 Task: Sort the products in the category "Baby Food & Drinks" by price (highest first).
Action: Mouse moved to (266, 148)
Screenshot: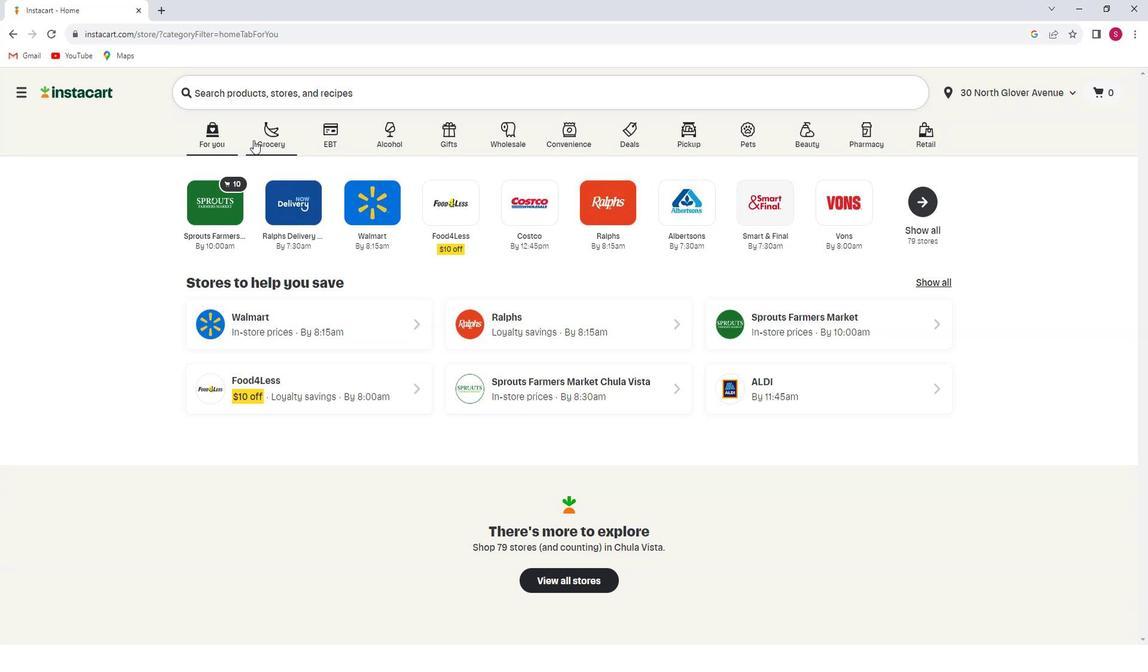 
Action: Mouse pressed left at (266, 148)
Screenshot: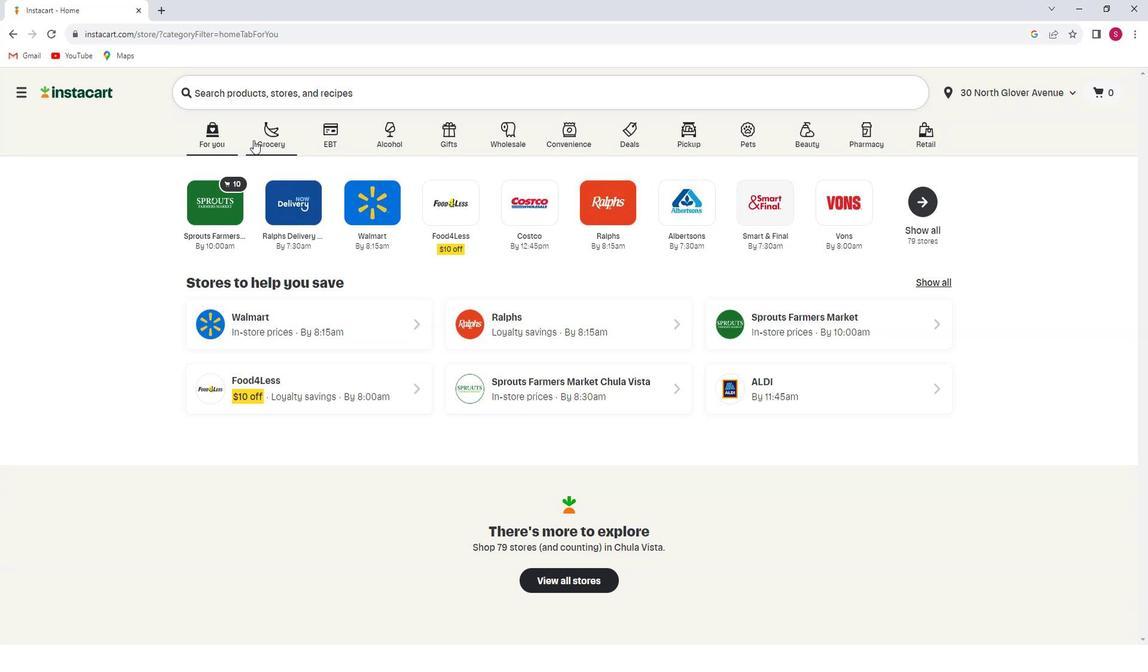 
Action: Mouse moved to (293, 354)
Screenshot: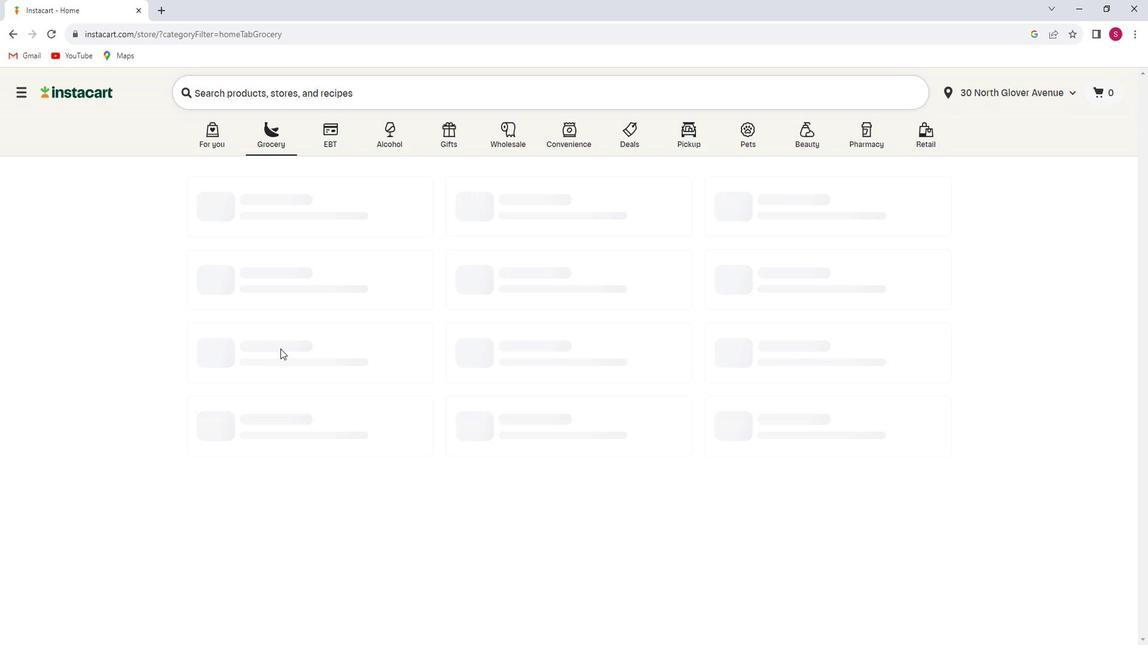 
Action: Mouse pressed left at (293, 354)
Screenshot: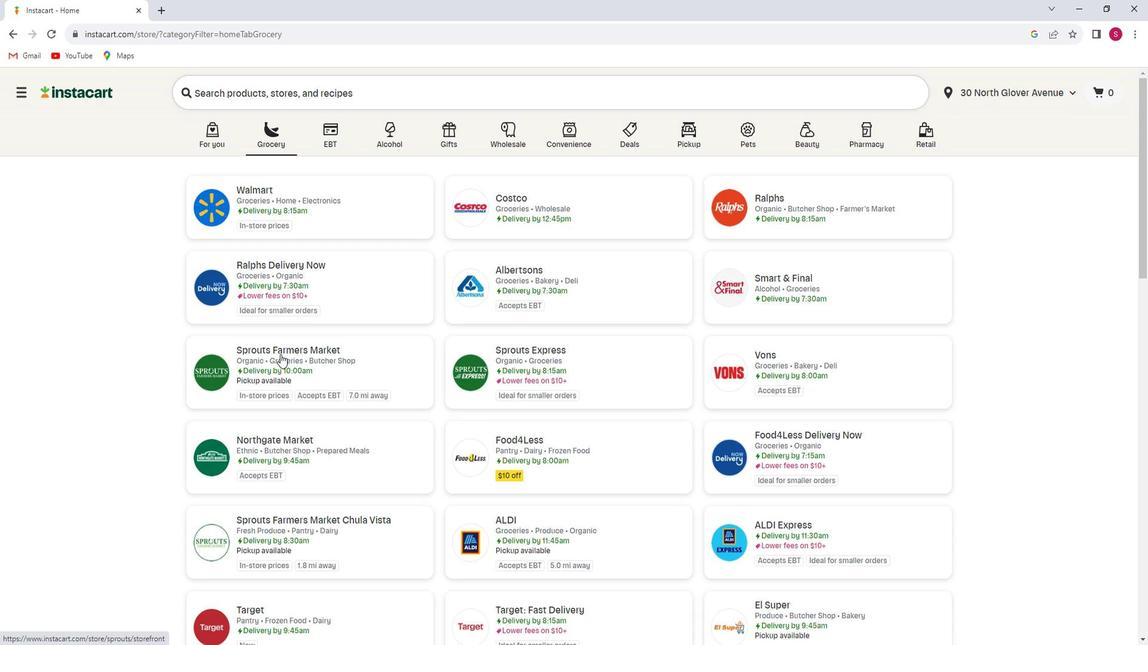 
Action: Mouse moved to (84, 463)
Screenshot: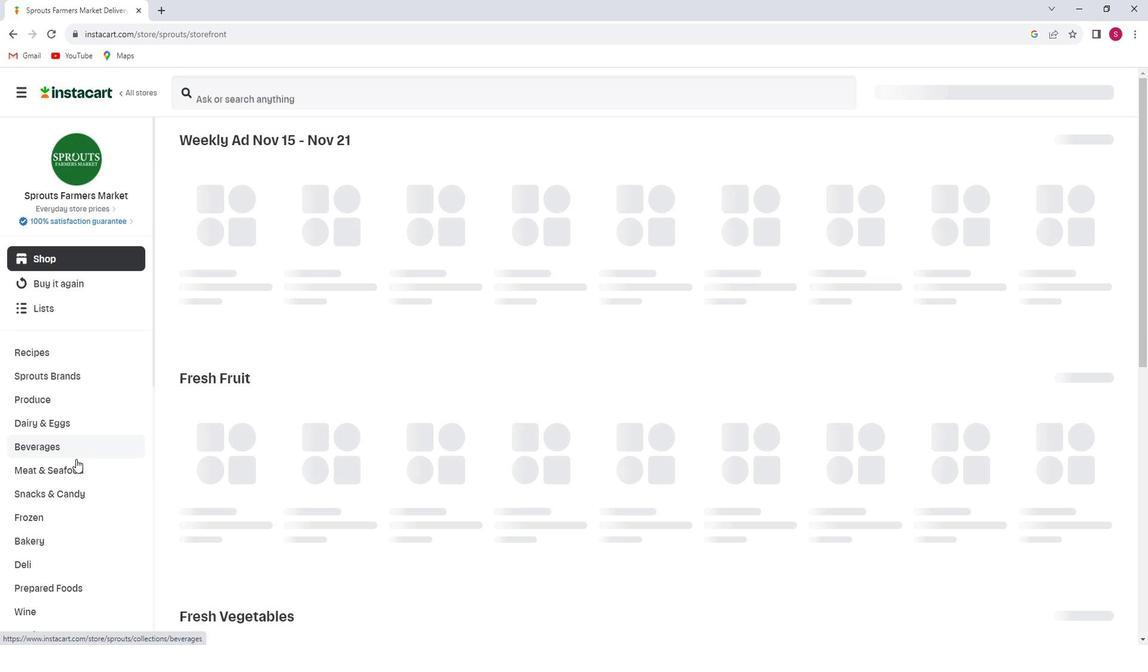 
Action: Mouse scrolled (84, 462) with delta (0, 0)
Screenshot: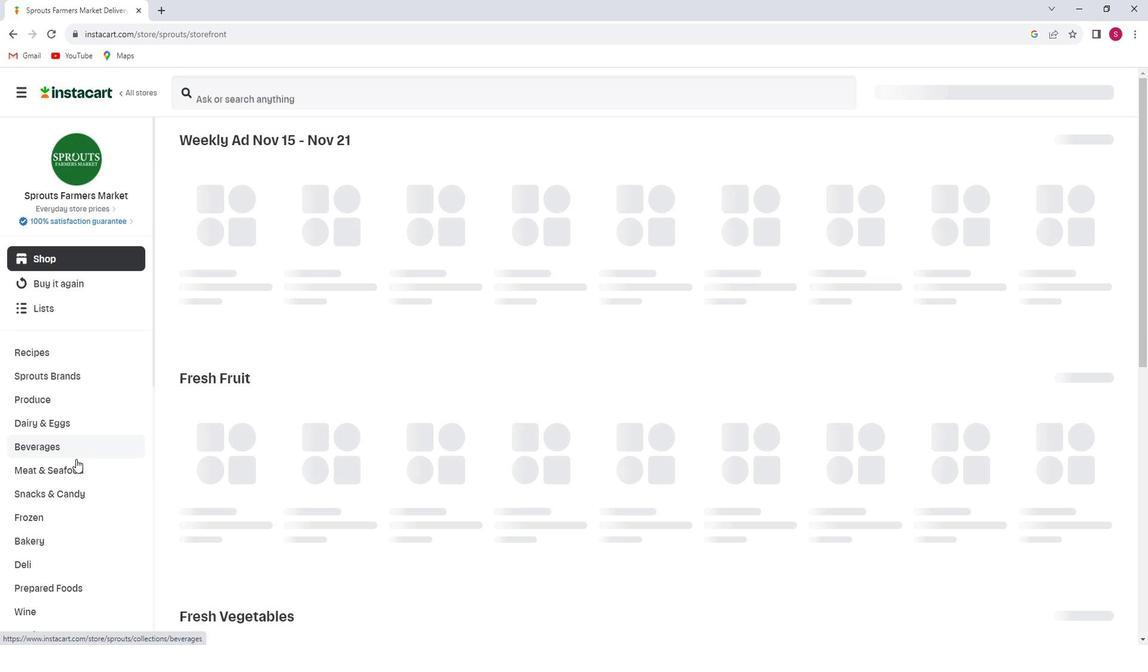 
Action: Mouse moved to (81, 467)
Screenshot: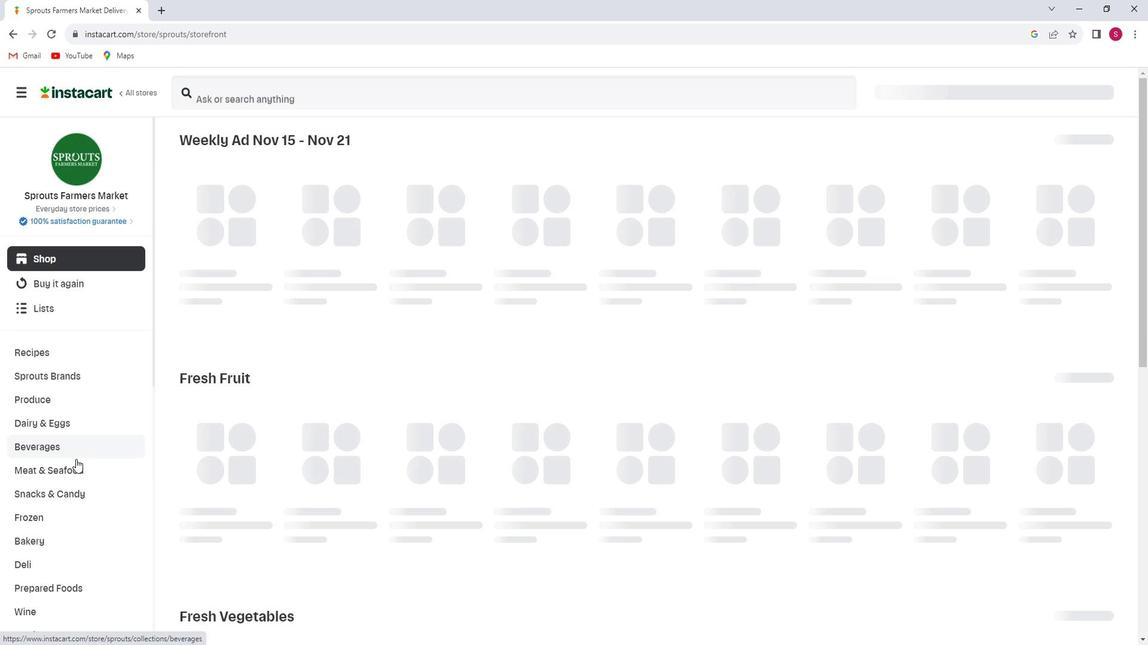 
Action: Mouse scrolled (81, 466) with delta (0, 0)
Screenshot: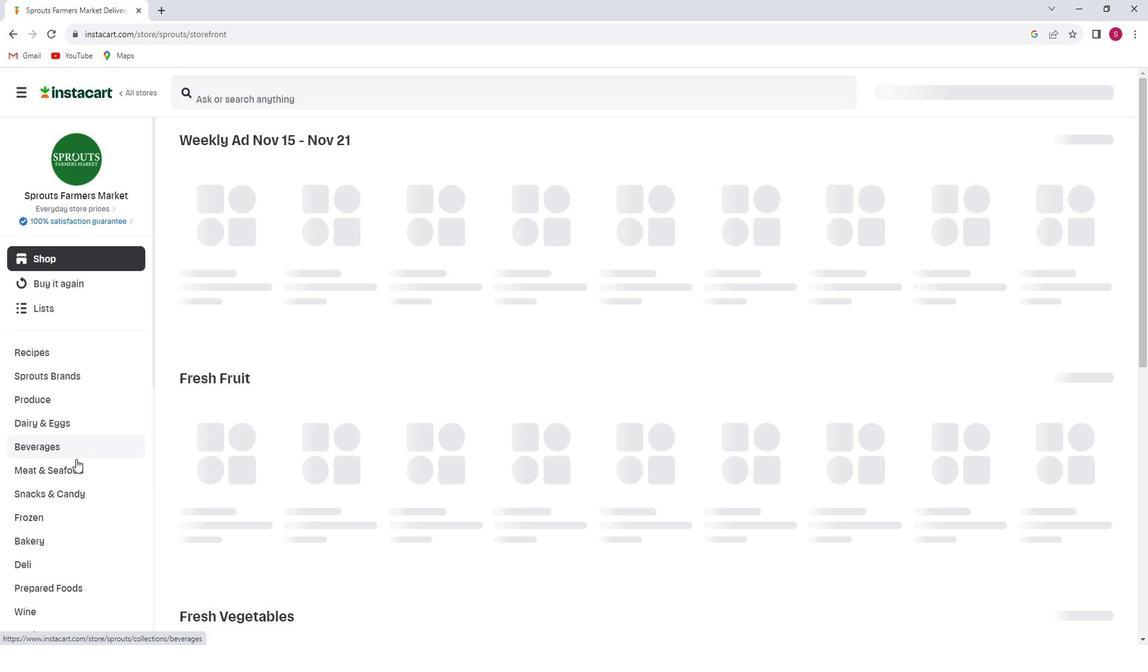 
Action: Mouse moved to (81, 467)
Screenshot: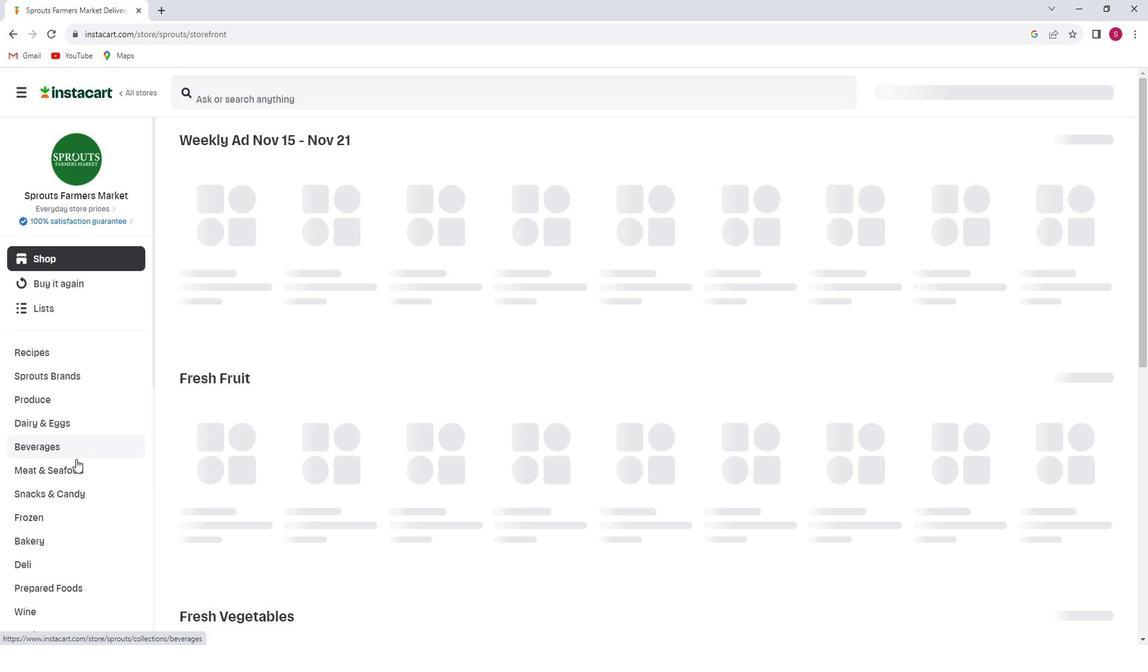 
Action: Mouse scrolled (81, 467) with delta (0, 0)
Screenshot: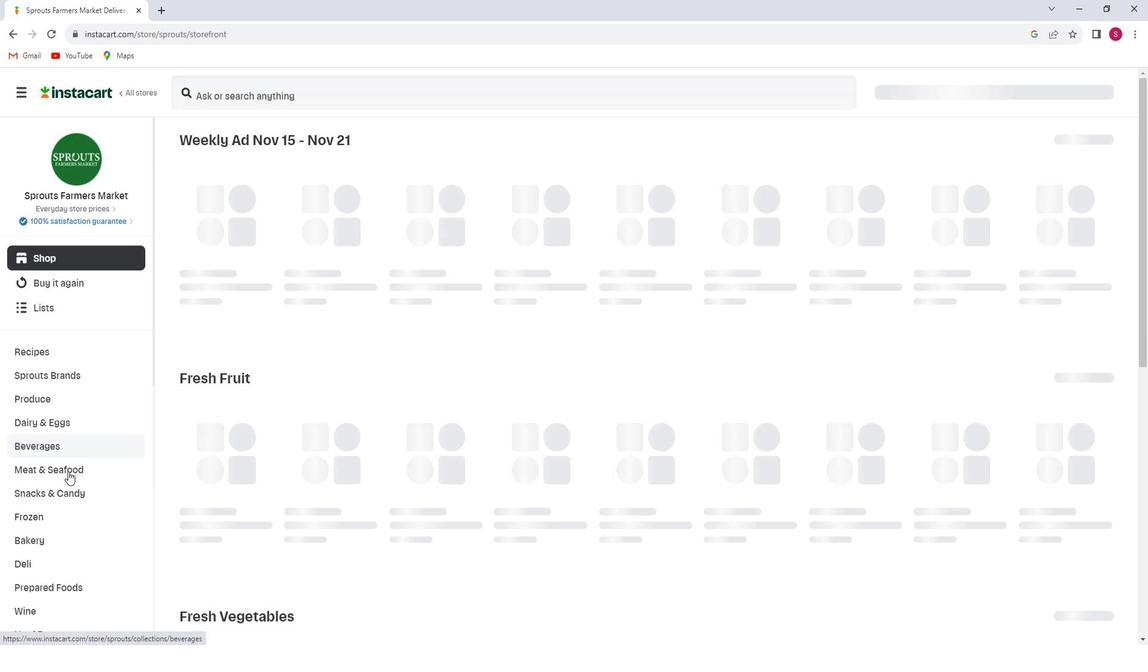 
Action: Mouse scrolled (81, 467) with delta (0, 0)
Screenshot: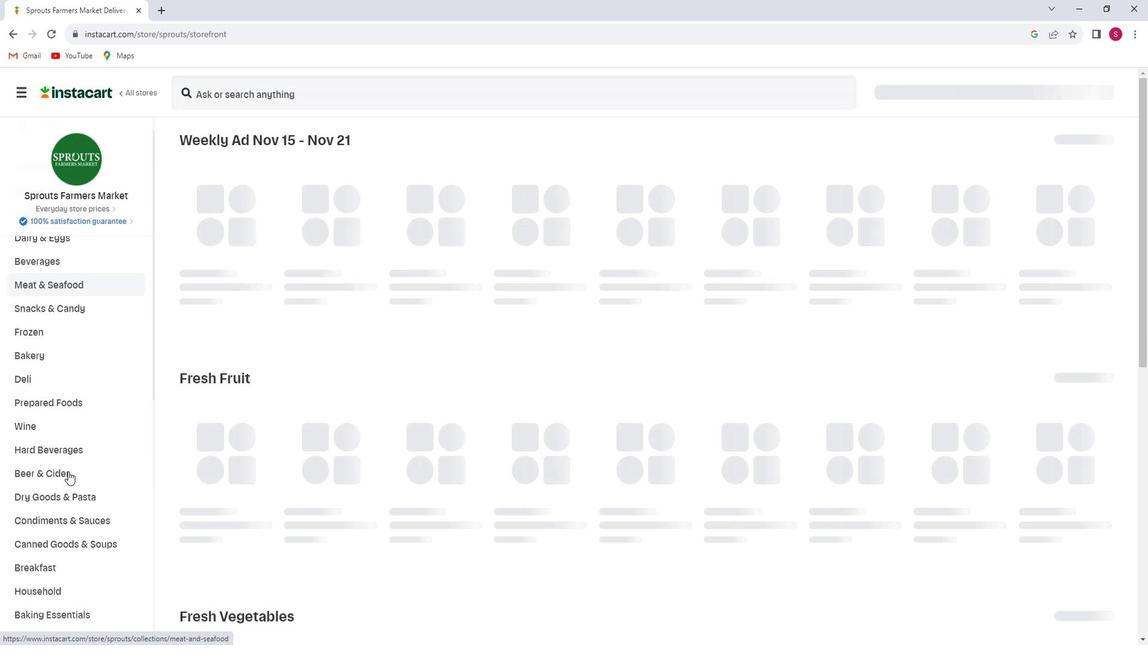 
Action: Mouse scrolled (81, 467) with delta (0, 0)
Screenshot: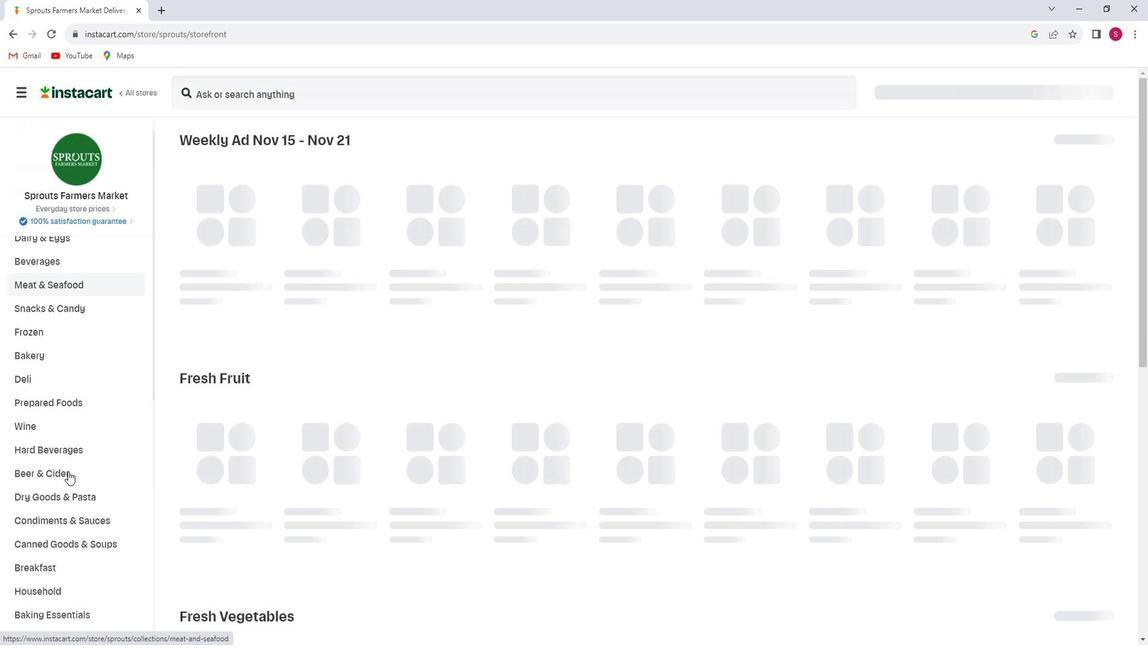 
Action: Mouse scrolled (81, 467) with delta (0, 0)
Screenshot: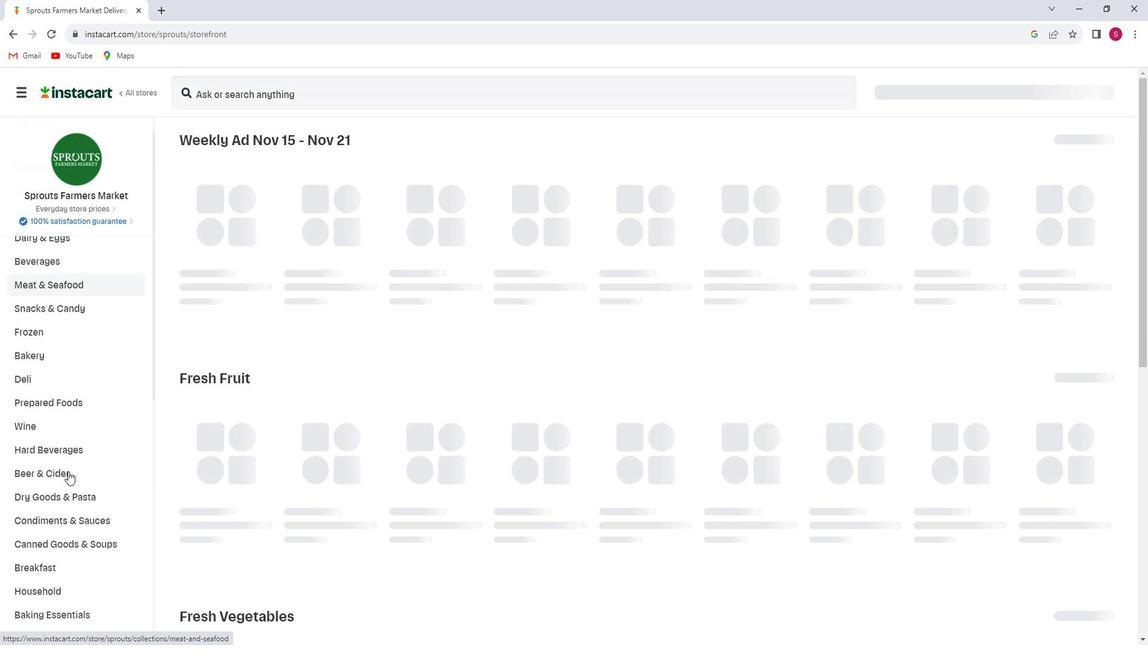 
Action: Mouse scrolled (81, 467) with delta (0, 0)
Screenshot: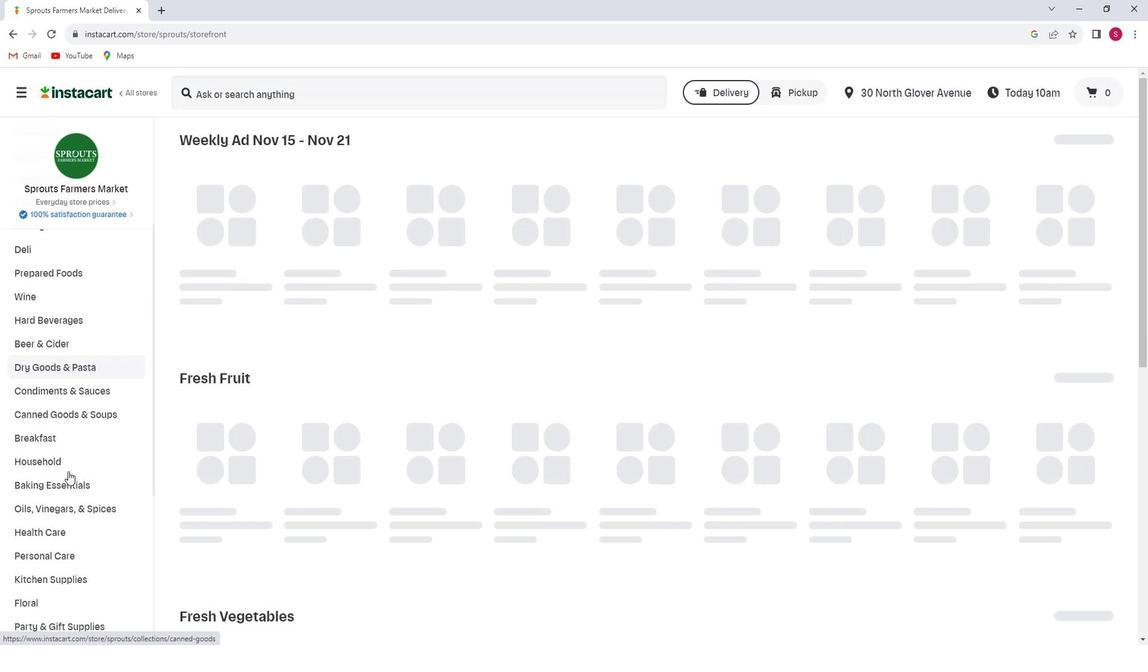 
Action: Mouse scrolled (81, 467) with delta (0, 0)
Screenshot: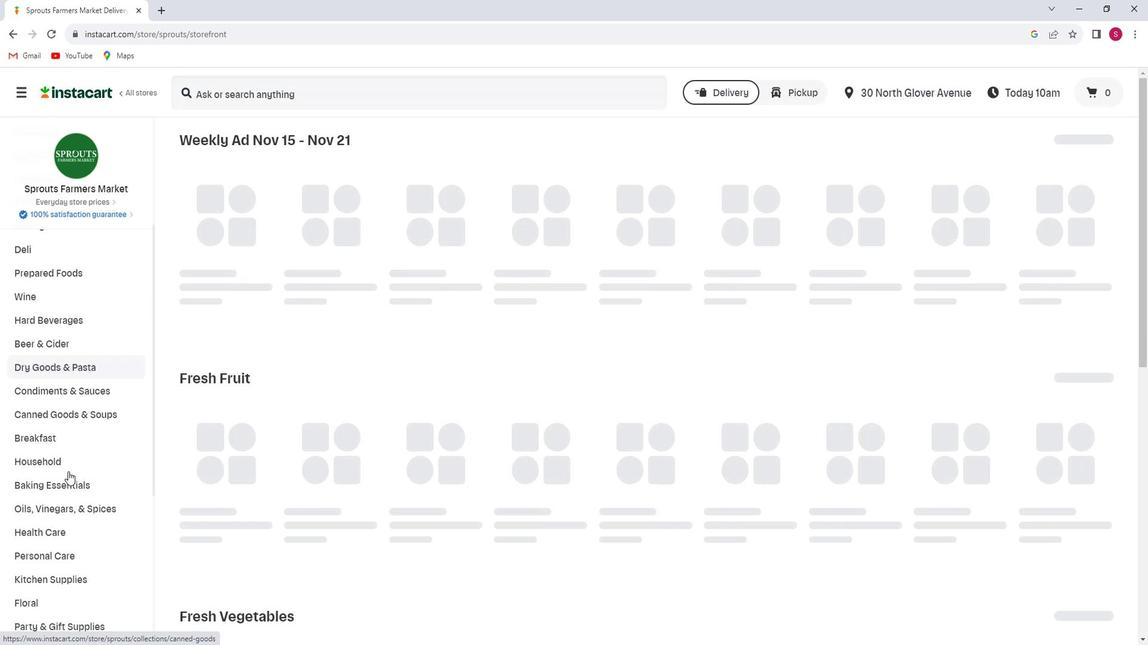 
Action: Mouse moved to (87, 462)
Screenshot: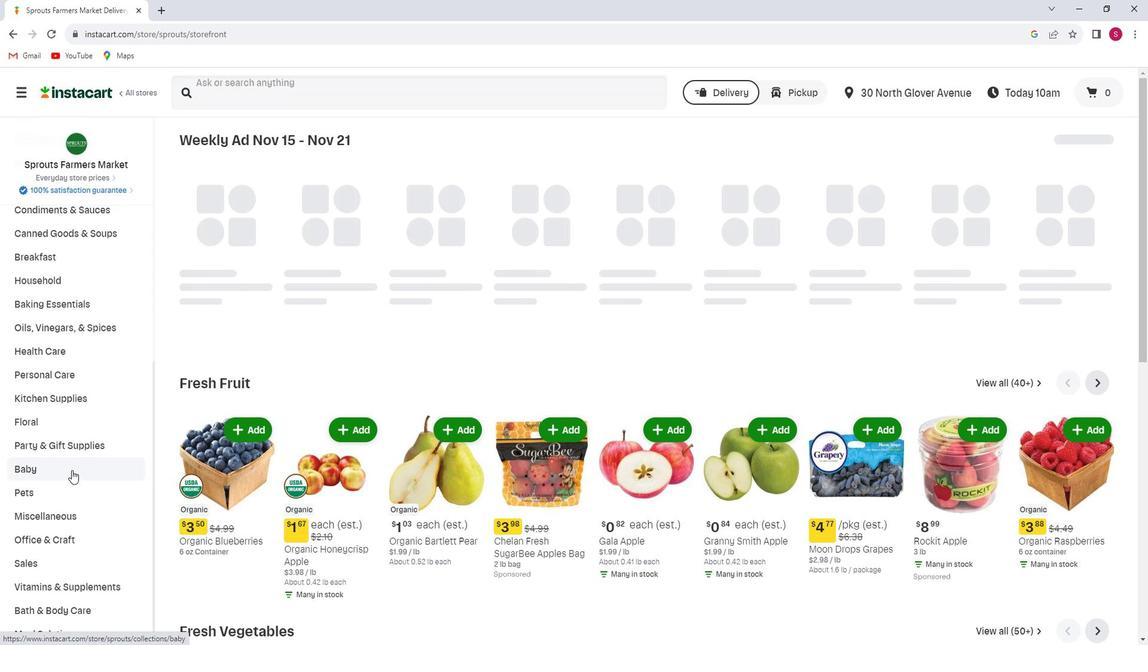 
Action: Mouse pressed left at (87, 462)
Screenshot: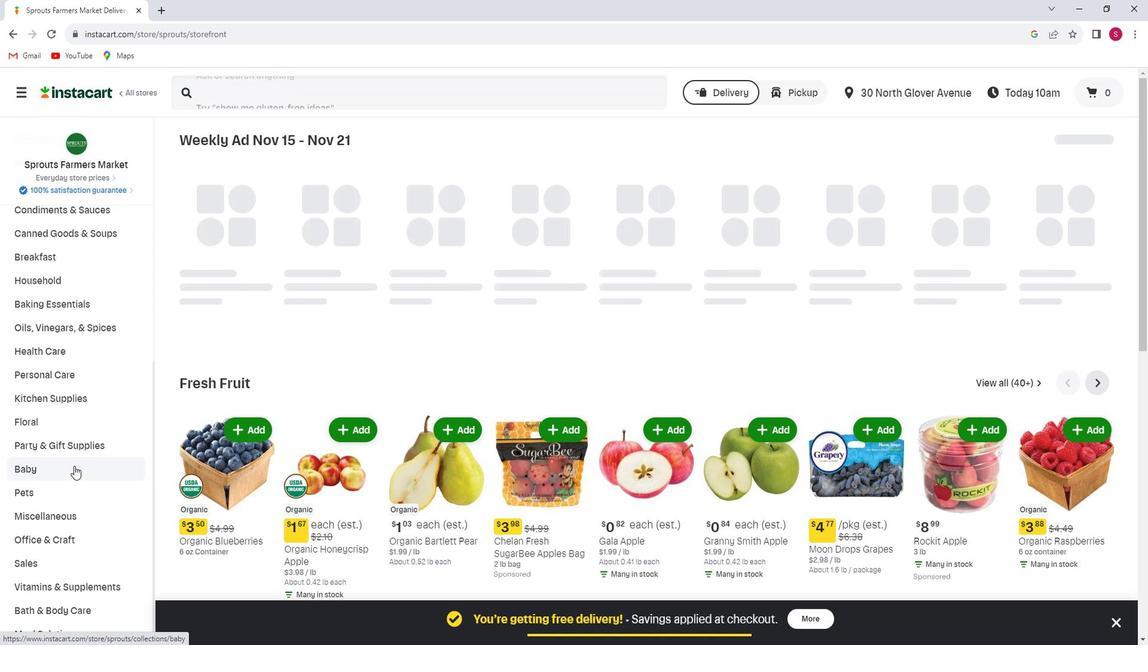 
Action: Mouse moved to (88, 552)
Screenshot: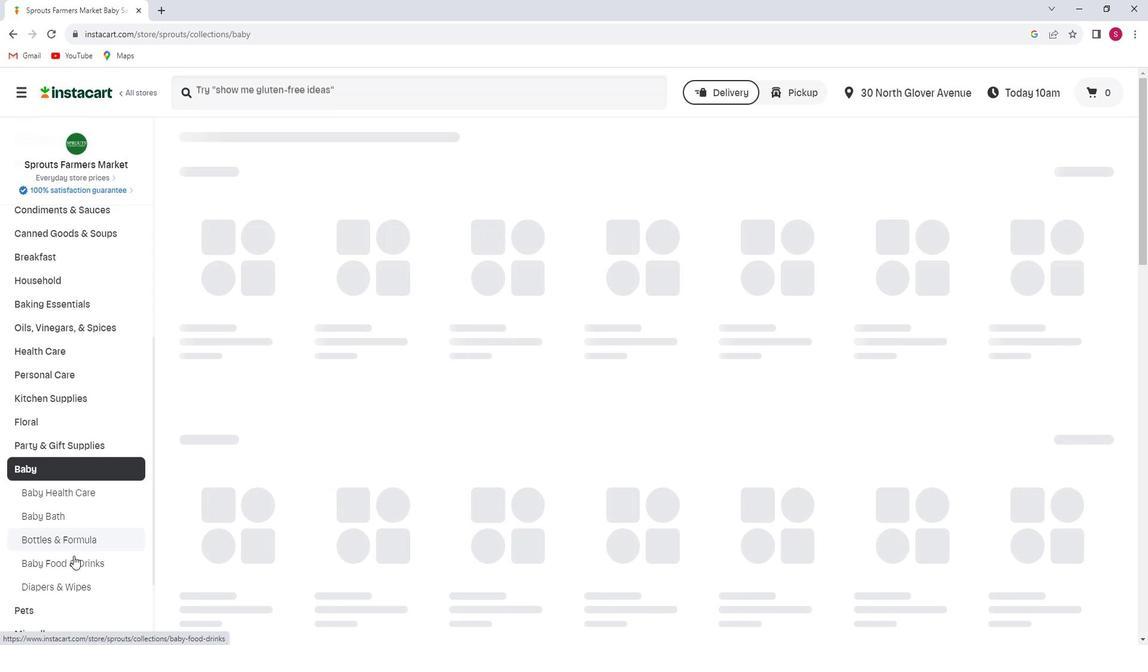 
Action: Mouse pressed left at (88, 552)
Screenshot: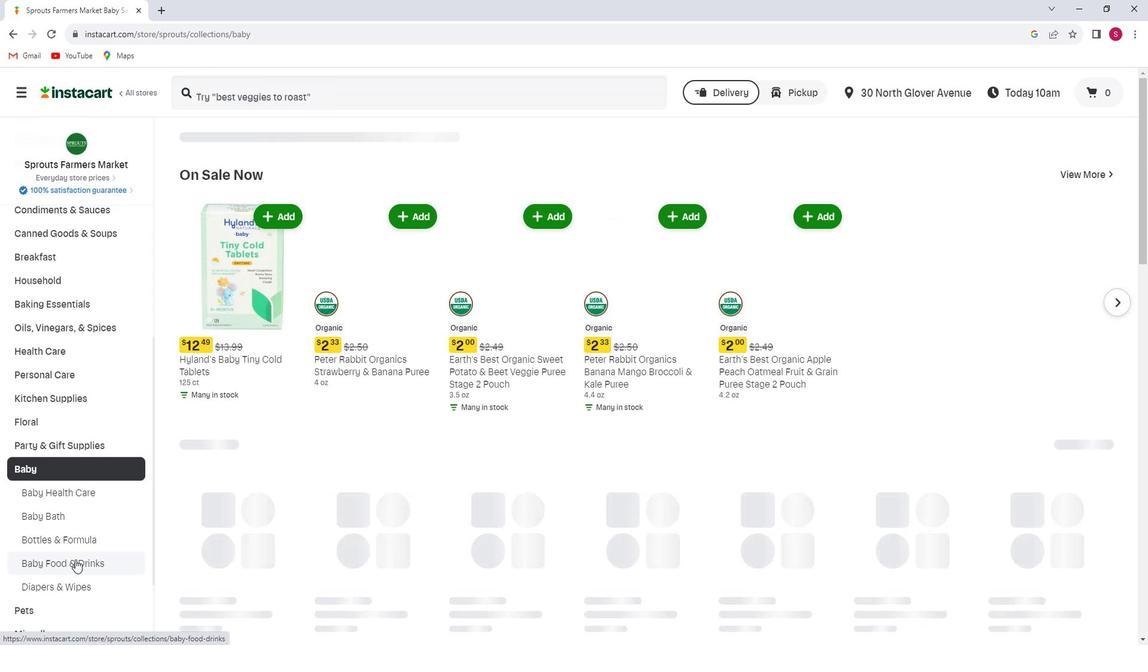 
Action: Mouse moved to (1127, 248)
Screenshot: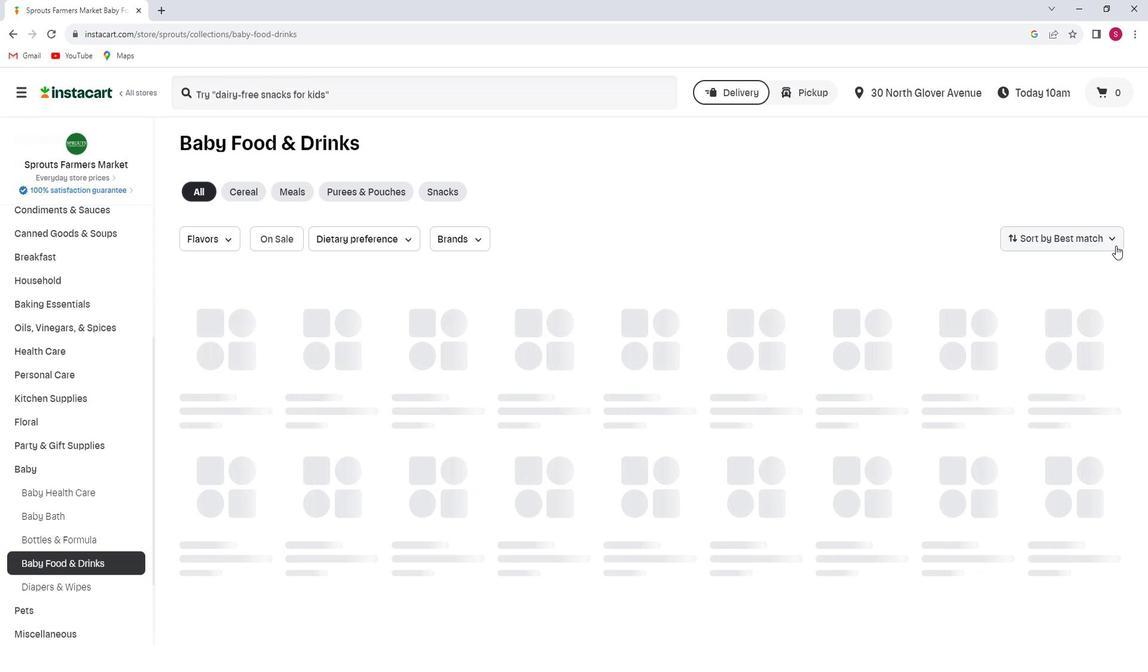 
Action: Mouse pressed left at (1127, 248)
Screenshot: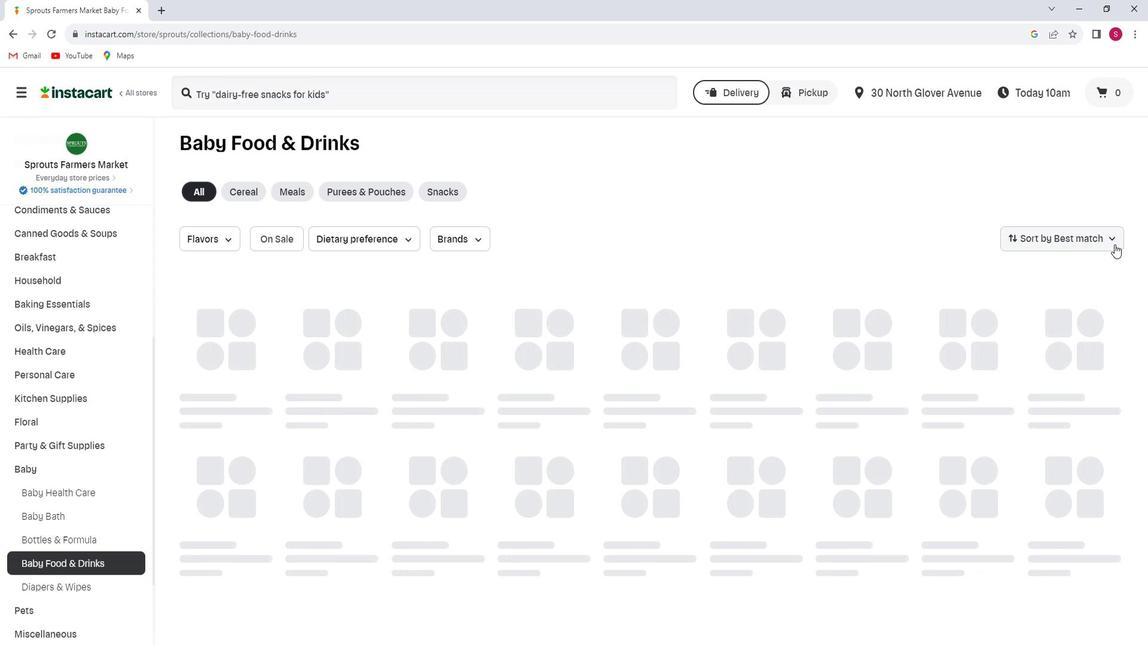 
Action: Mouse moved to (1079, 323)
Screenshot: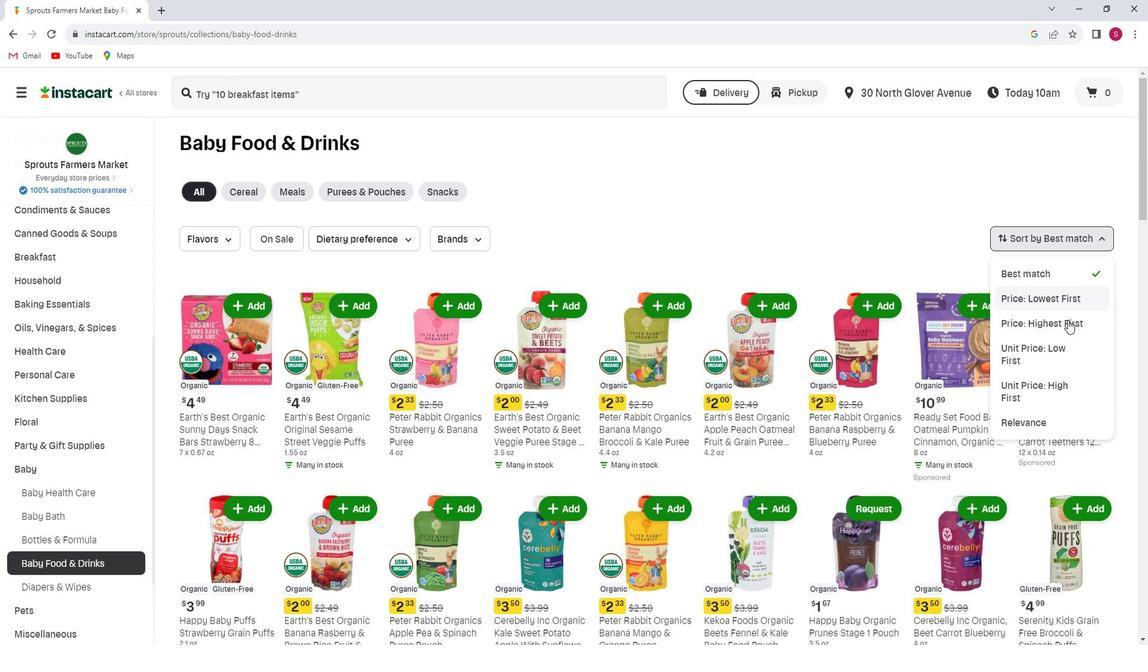 
Action: Mouse pressed left at (1079, 323)
Screenshot: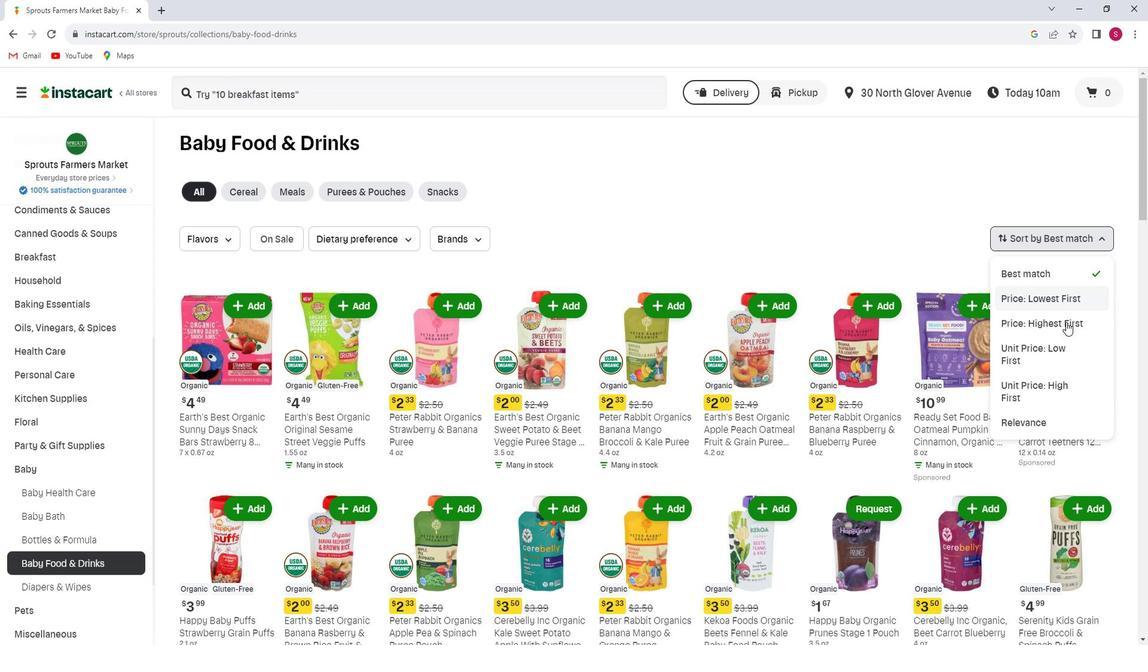 
Action: Mouse moved to (1027, 282)
Screenshot: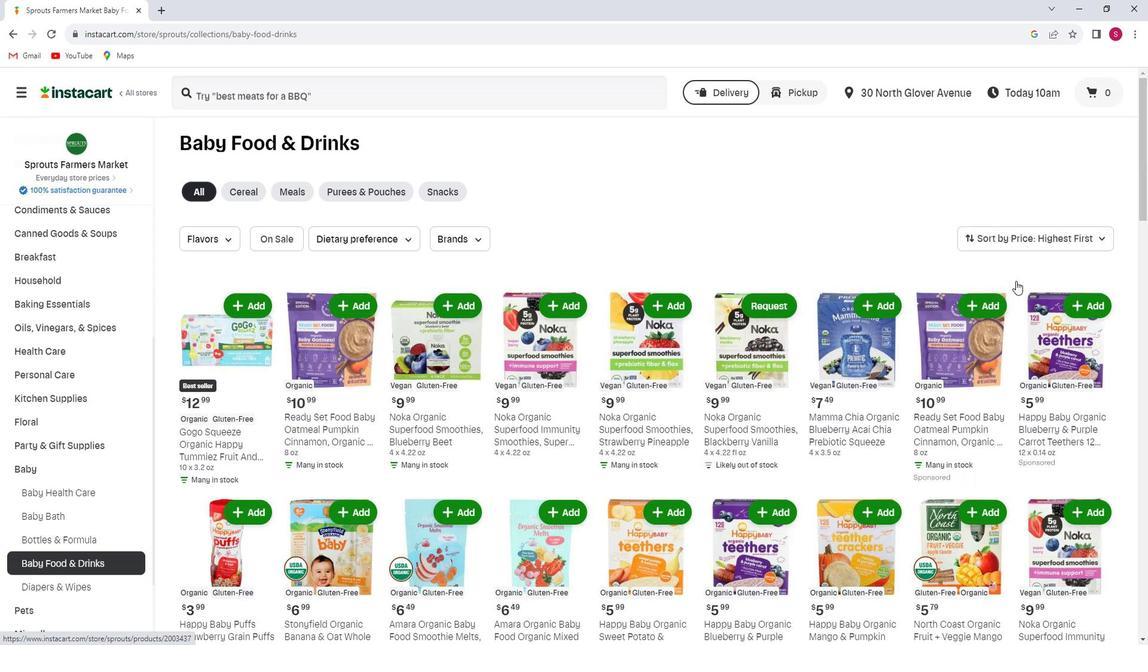 
